 Task: Apply top border.
Action: Mouse pressed left at (97, 312)
Screenshot: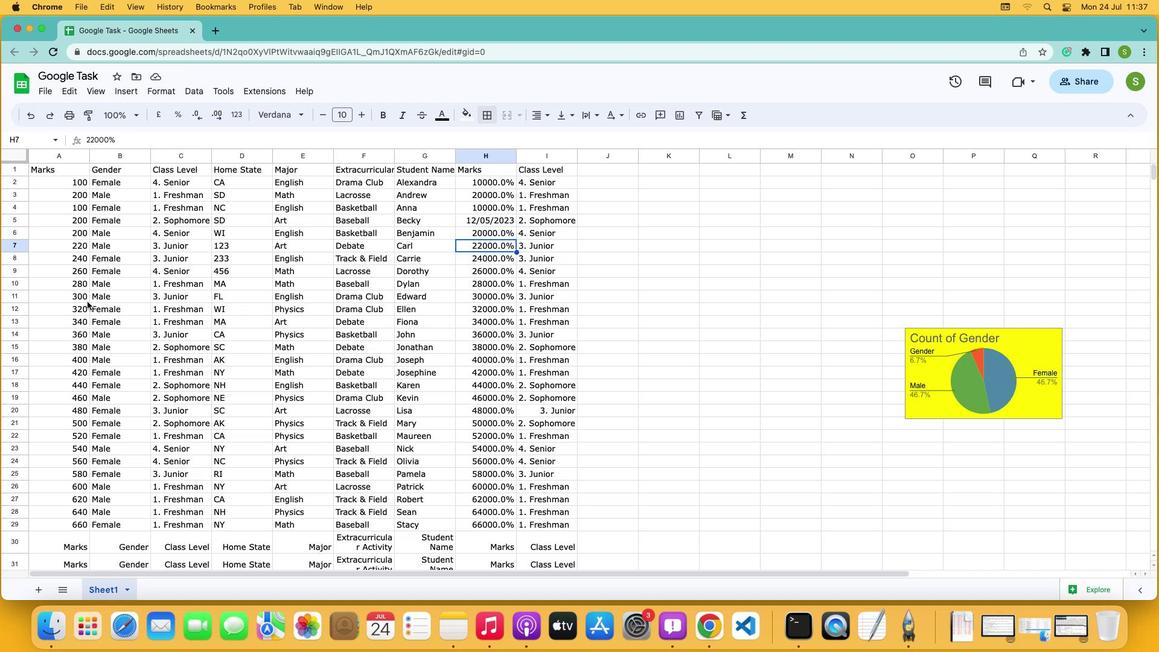 
Action: Mouse moved to (41, 223)
Screenshot: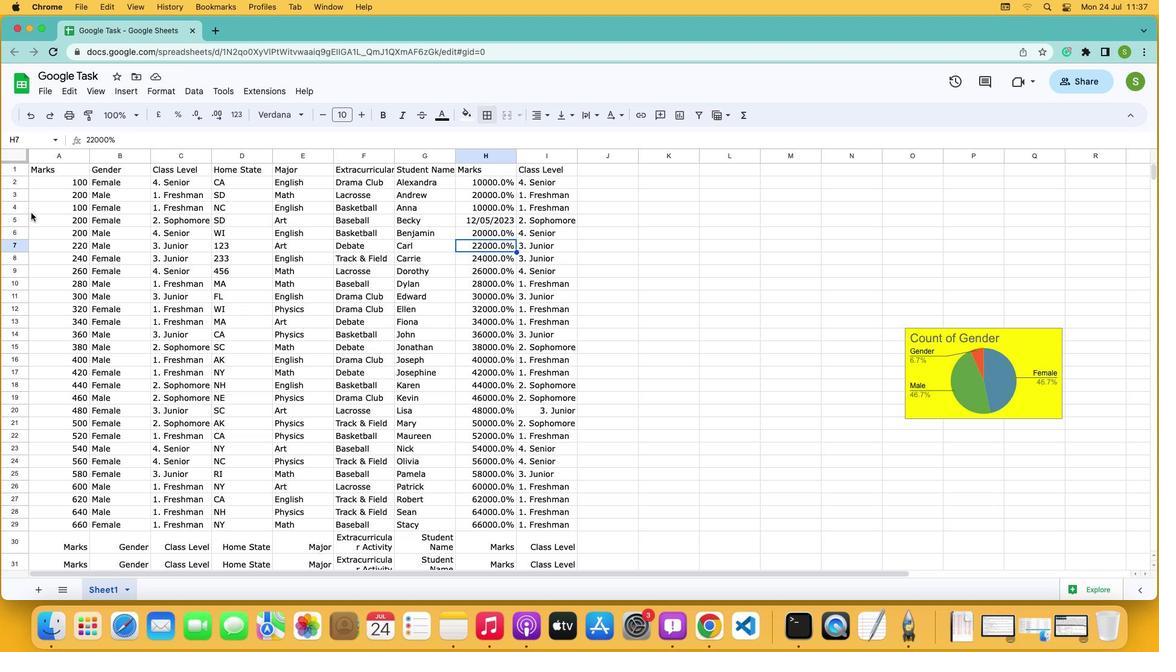 
Action: Mouse pressed left at (41, 223)
Screenshot: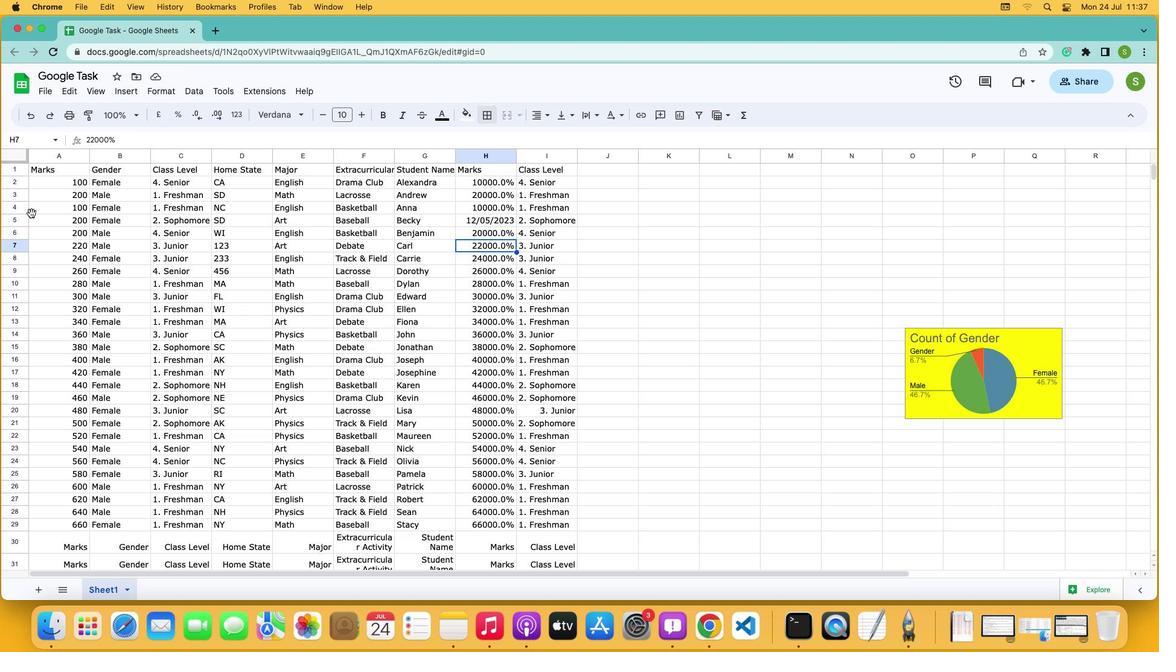 
Action: Mouse moved to (505, 131)
Screenshot: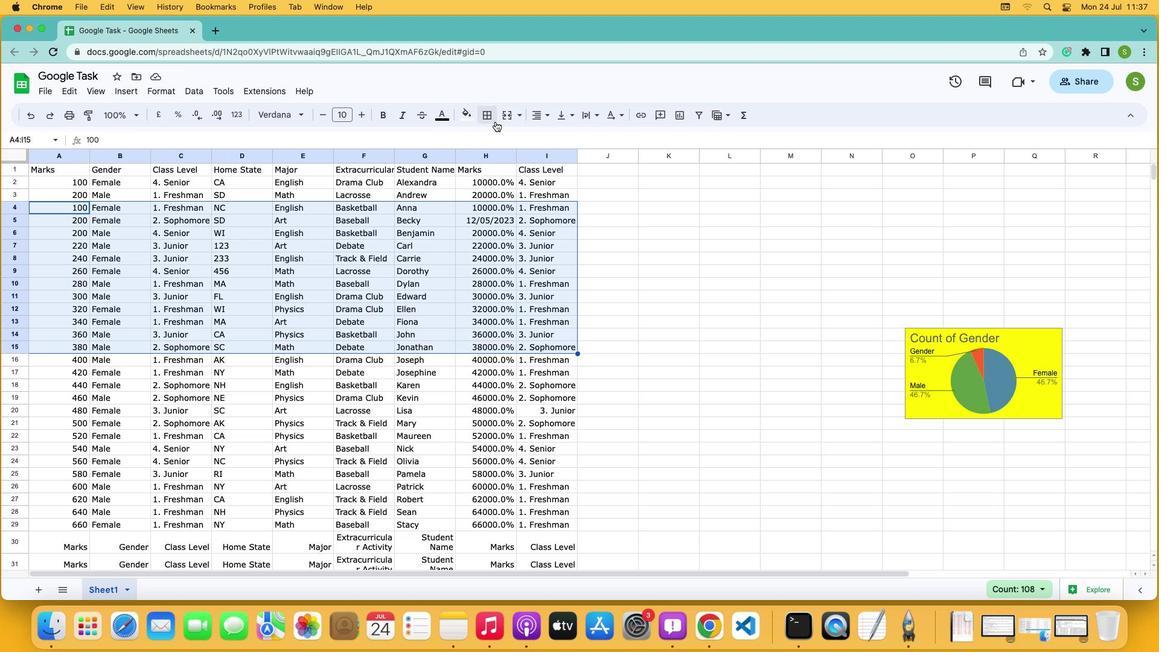 
Action: Mouse pressed left at (505, 131)
Screenshot: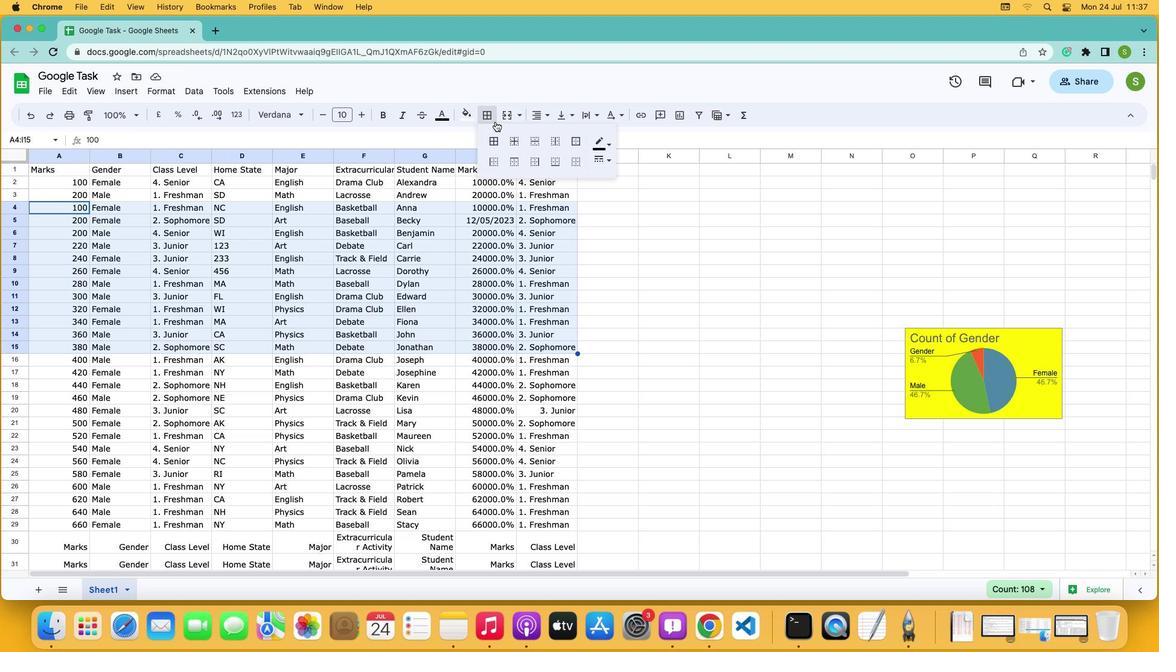 
Action: Mouse moved to (523, 175)
Screenshot: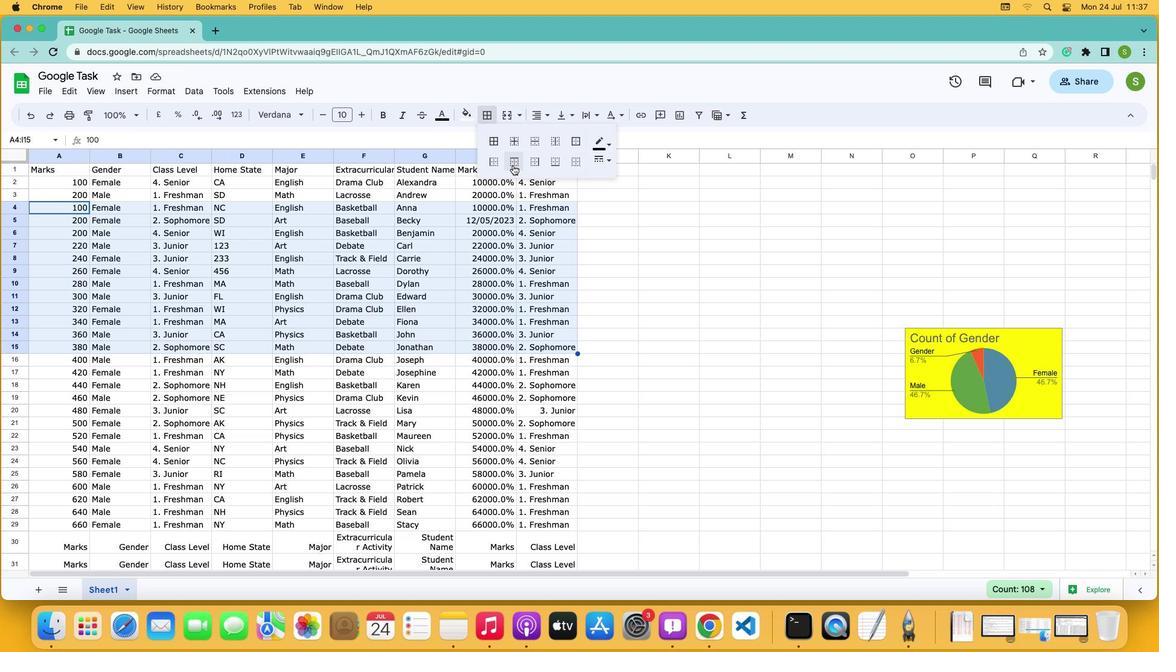 
Action: Mouse pressed left at (523, 175)
Screenshot: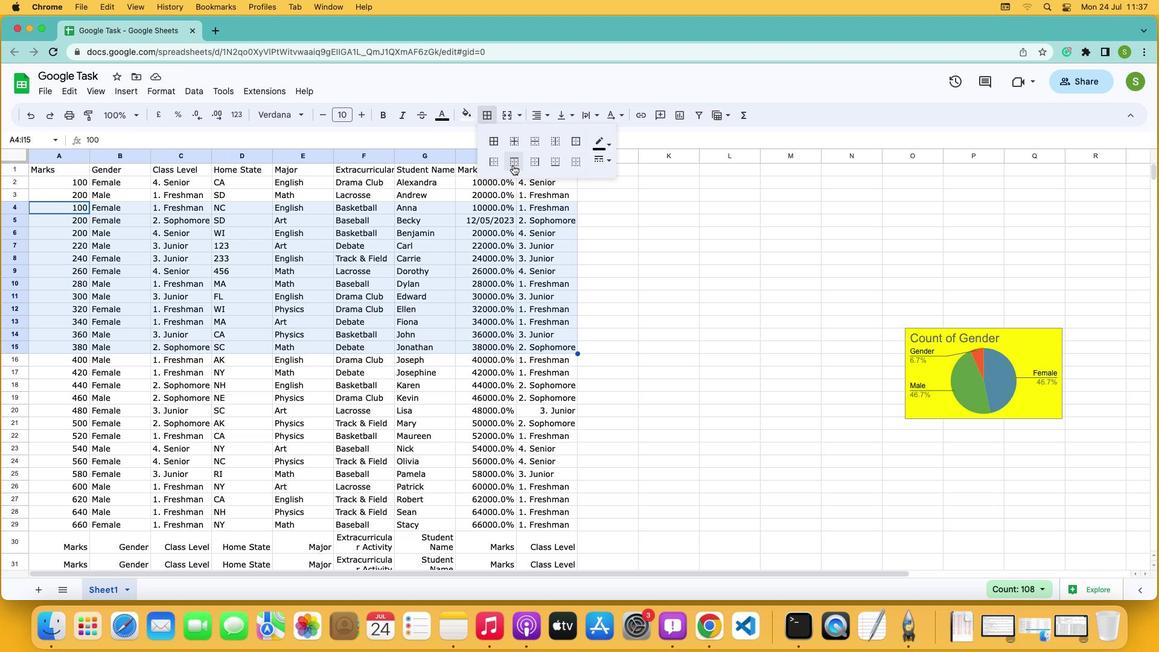 
